 Task: Add the task  Add support for internationalization to the mobile app to the section Burnout Blast in the project TrailPlan and add a Due Date to the respective task as 2024/02/23.
Action: Mouse moved to (165, 464)
Screenshot: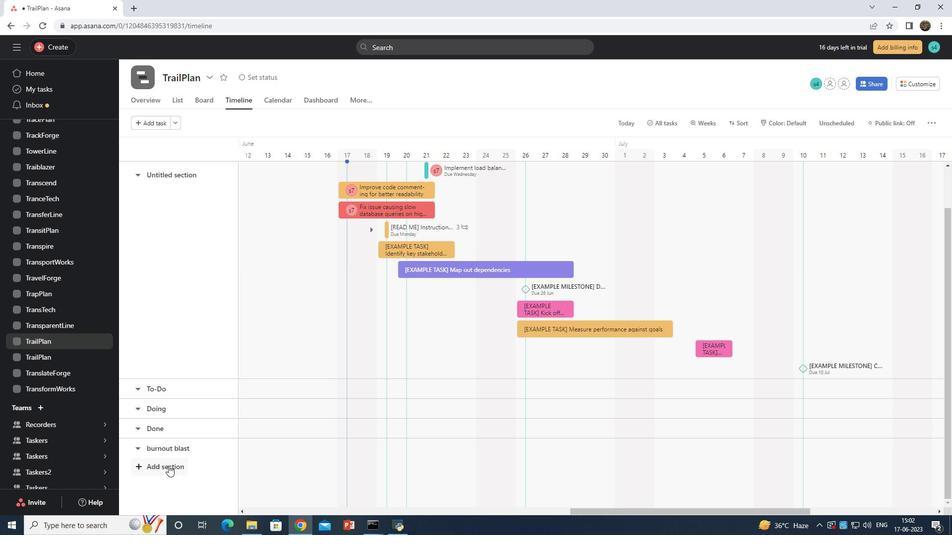 
Action: Mouse pressed left at (165, 464)
Screenshot: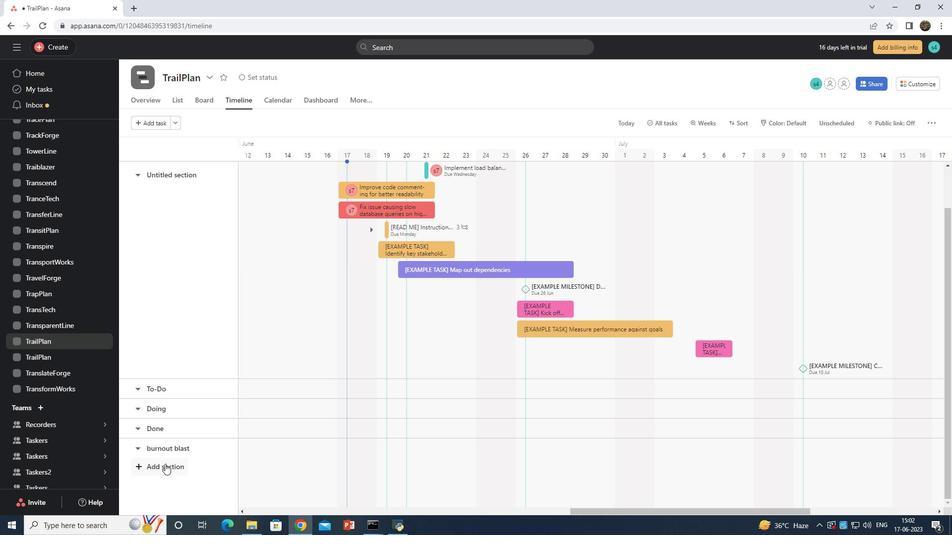 
Action: Key pressed <Key.shift>Burnout<Key.space><Key.shift>Blast<Key.enter>
Screenshot: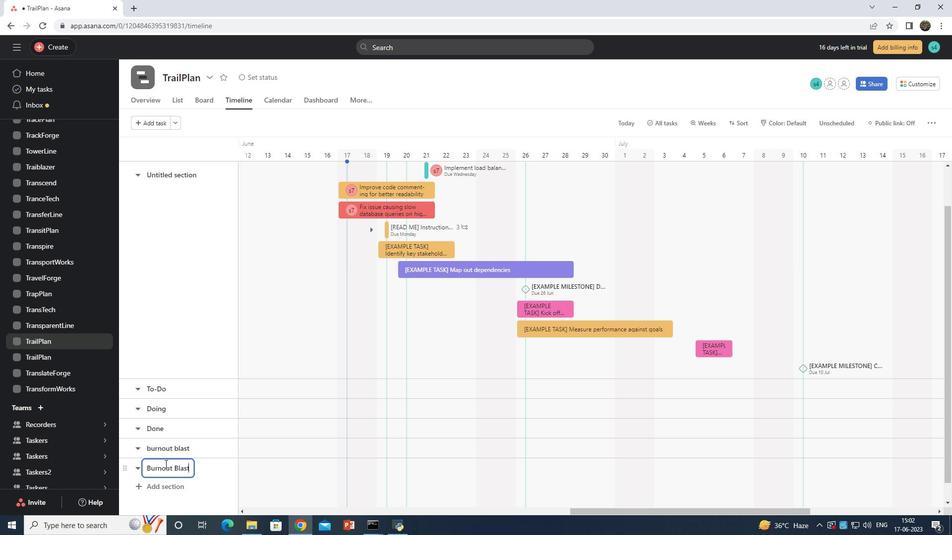 
Action: Mouse moved to (399, 224)
Screenshot: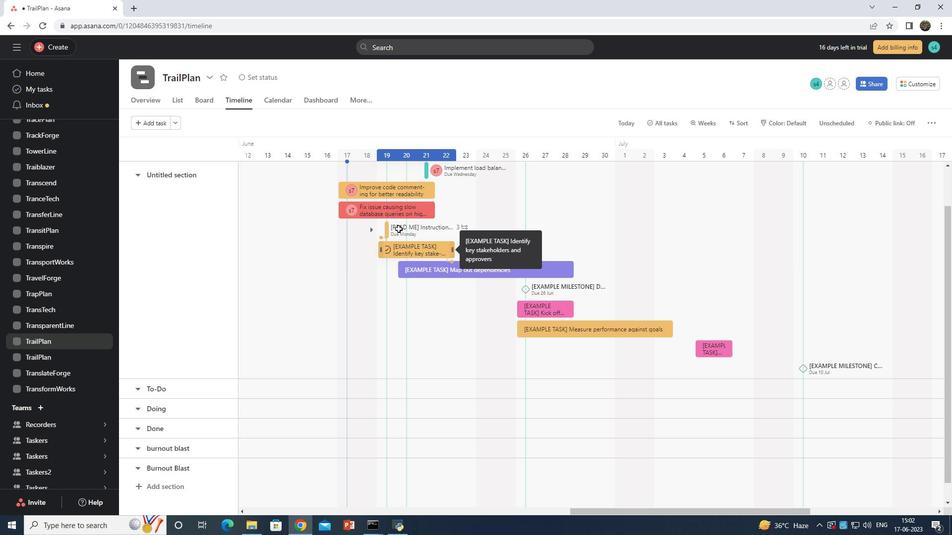 
Action: Mouse pressed left at (399, 224)
Screenshot: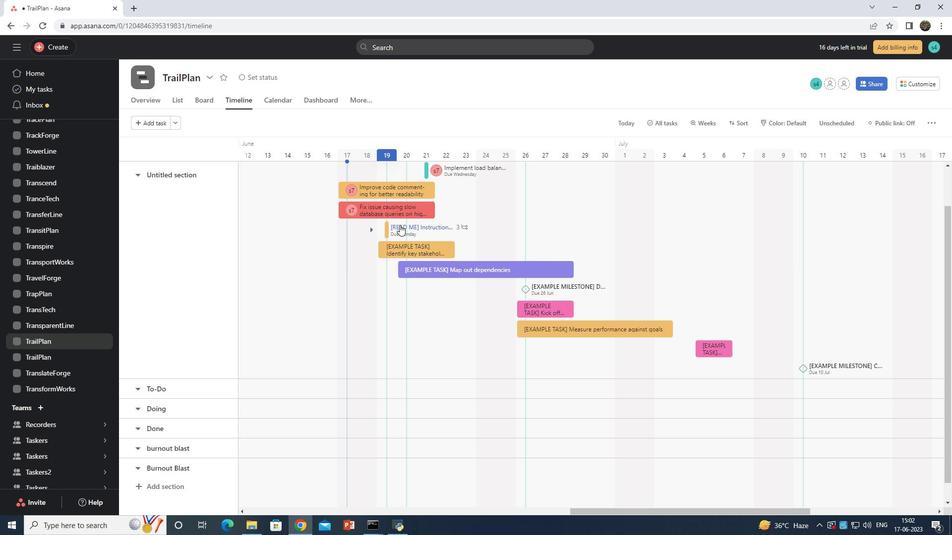 
Action: Mouse moved to (693, 371)
Screenshot: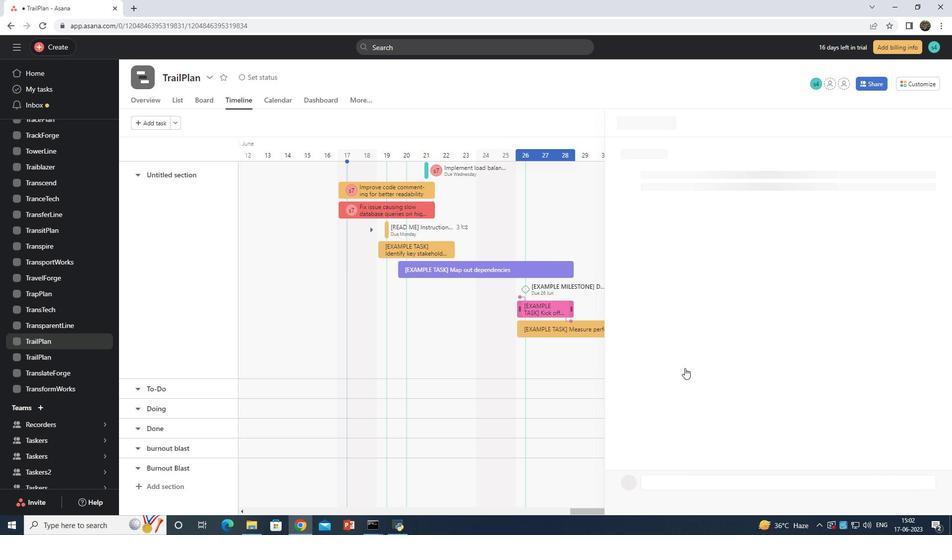 
Action: Mouse scrolled (693, 370) with delta (0, 0)
Screenshot: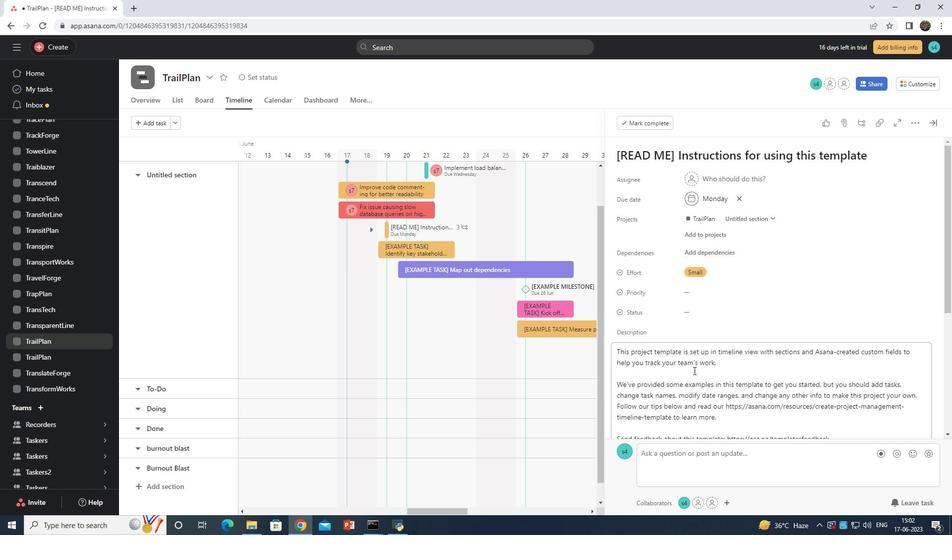 
Action: Mouse scrolled (693, 370) with delta (0, 0)
Screenshot: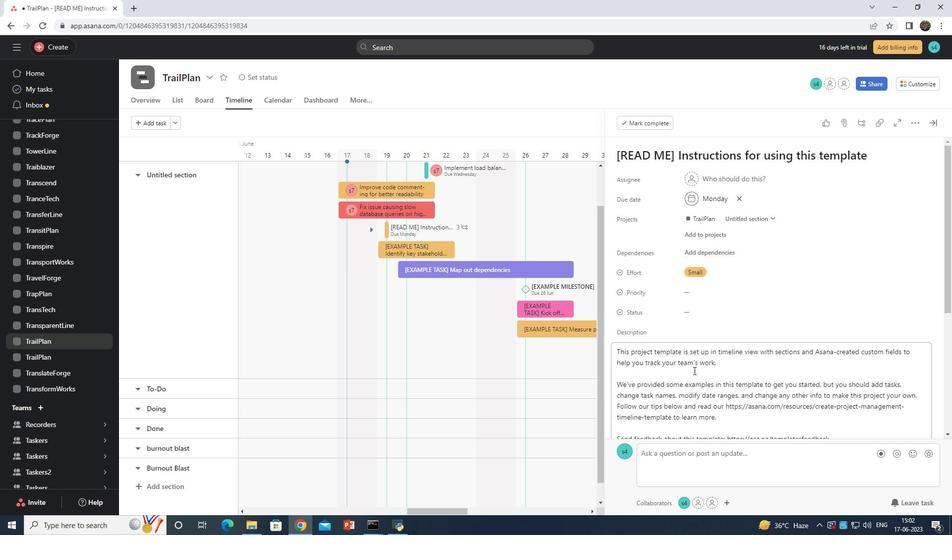 
Action: Mouse scrolled (693, 370) with delta (0, 0)
Screenshot: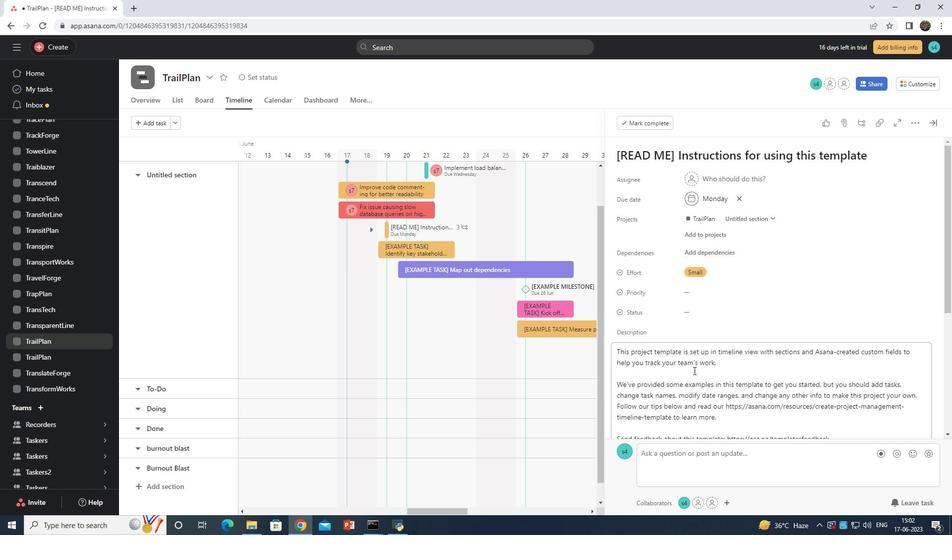 
Action: Mouse scrolled (693, 370) with delta (0, 0)
Screenshot: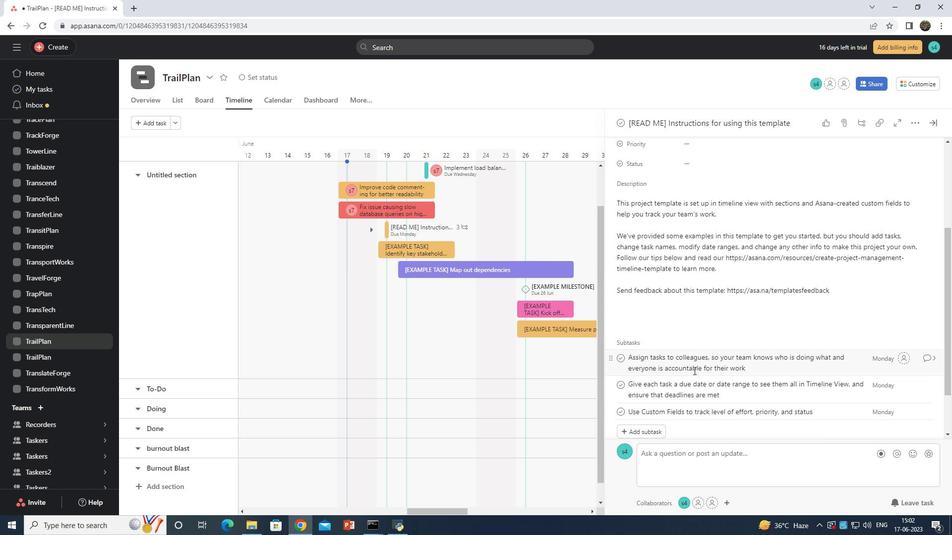 
Action: Mouse scrolled (693, 370) with delta (0, 0)
Screenshot: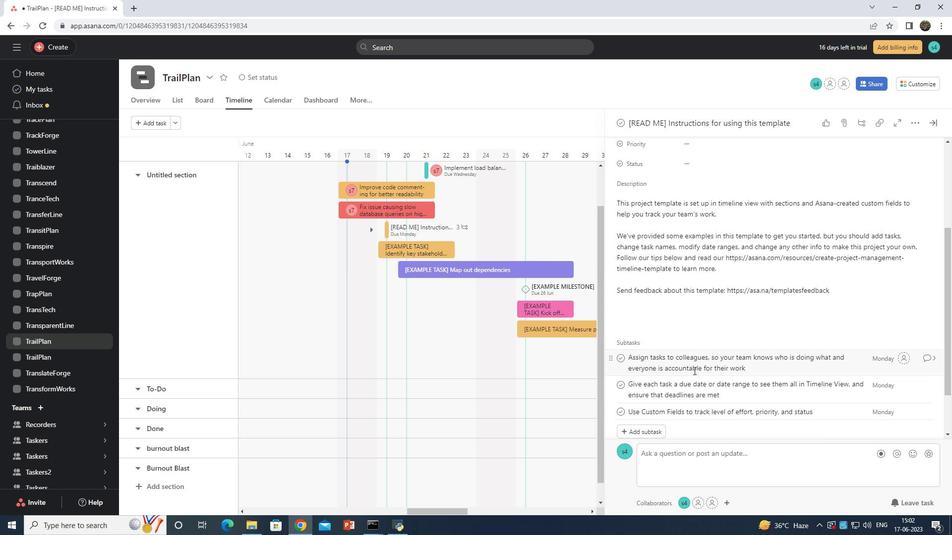 
Action: Mouse scrolled (693, 370) with delta (0, 0)
Screenshot: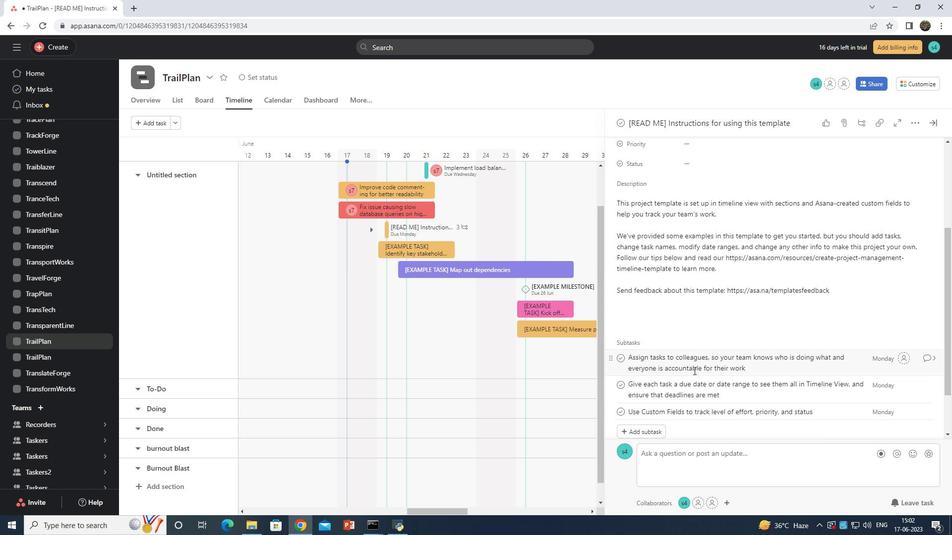 
Action: Mouse scrolled (693, 371) with delta (0, 0)
Screenshot: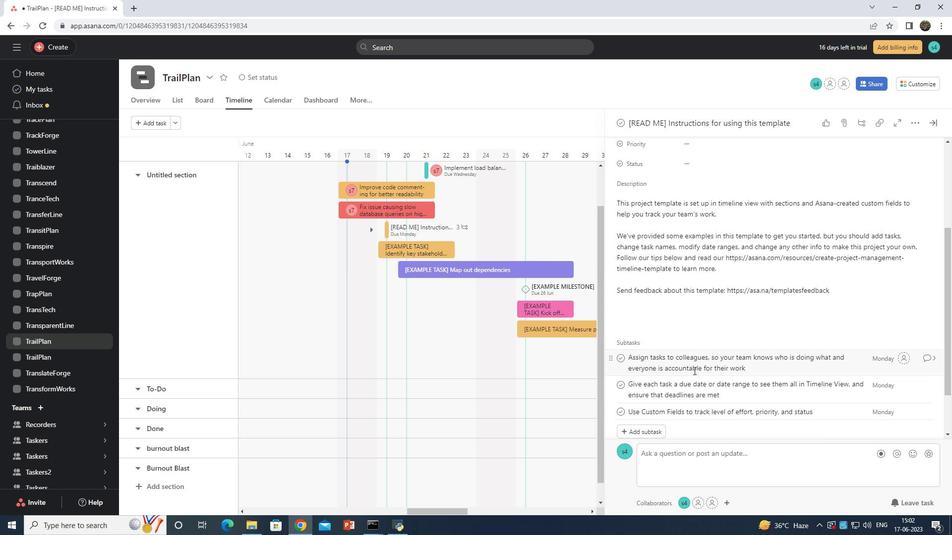 
Action: Mouse scrolled (693, 370) with delta (0, 0)
Screenshot: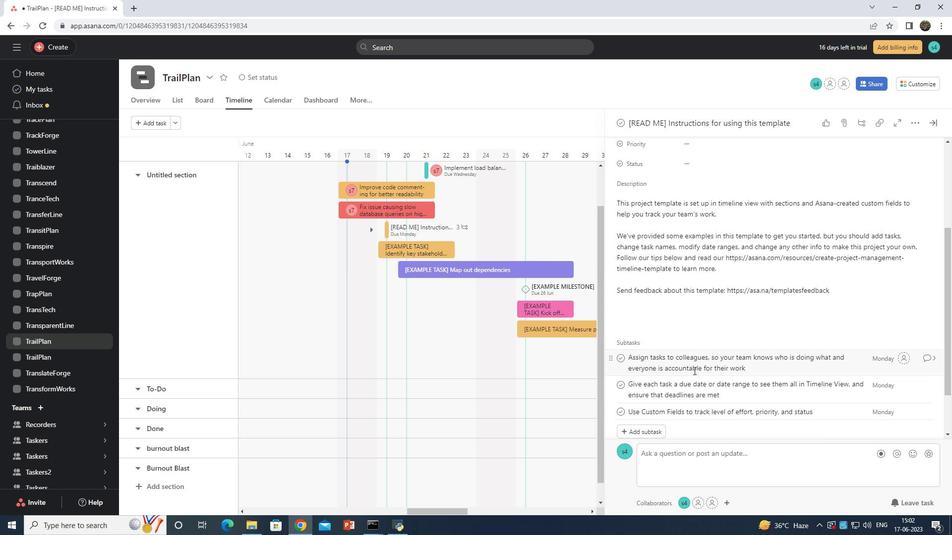 
Action: Mouse scrolled (693, 370) with delta (0, 0)
Screenshot: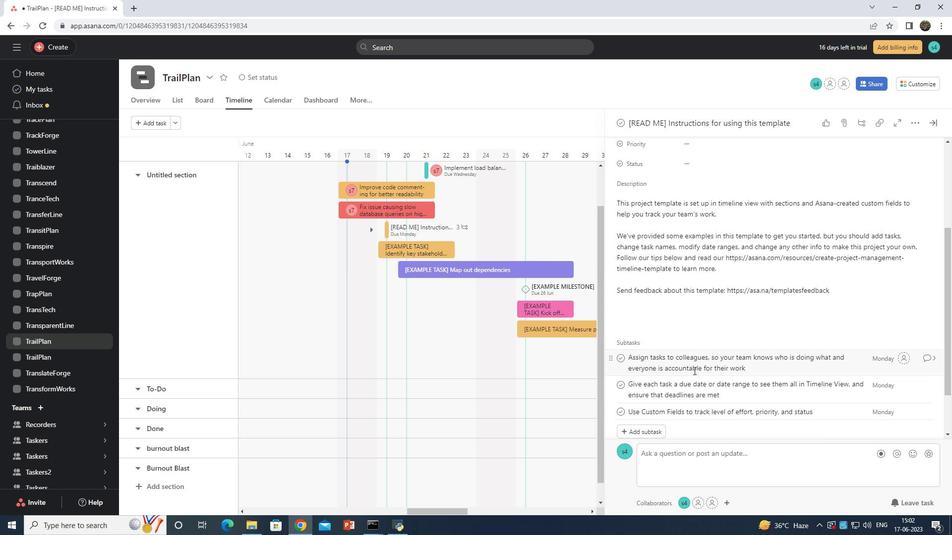 
Action: Mouse scrolled (693, 371) with delta (0, 0)
Screenshot: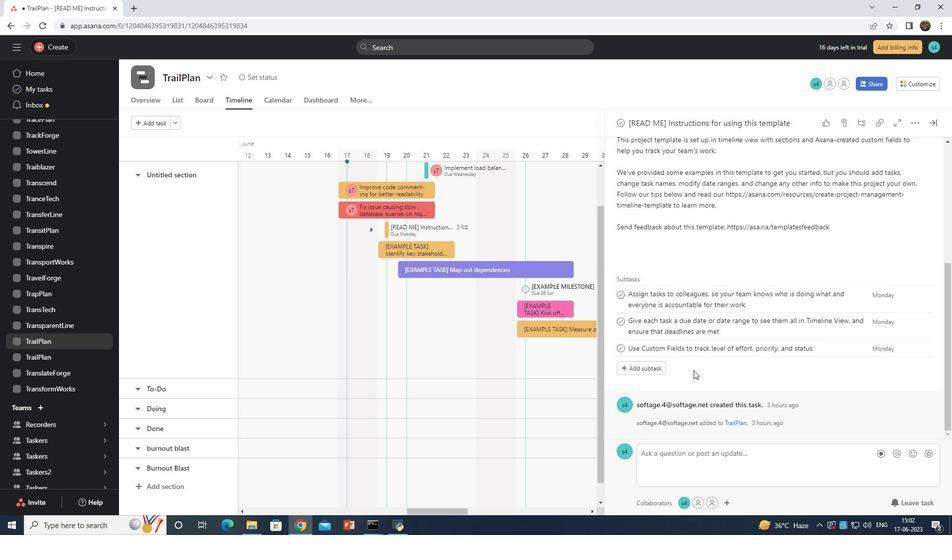 
Action: Mouse scrolled (693, 371) with delta (0, 0)
Screenshot: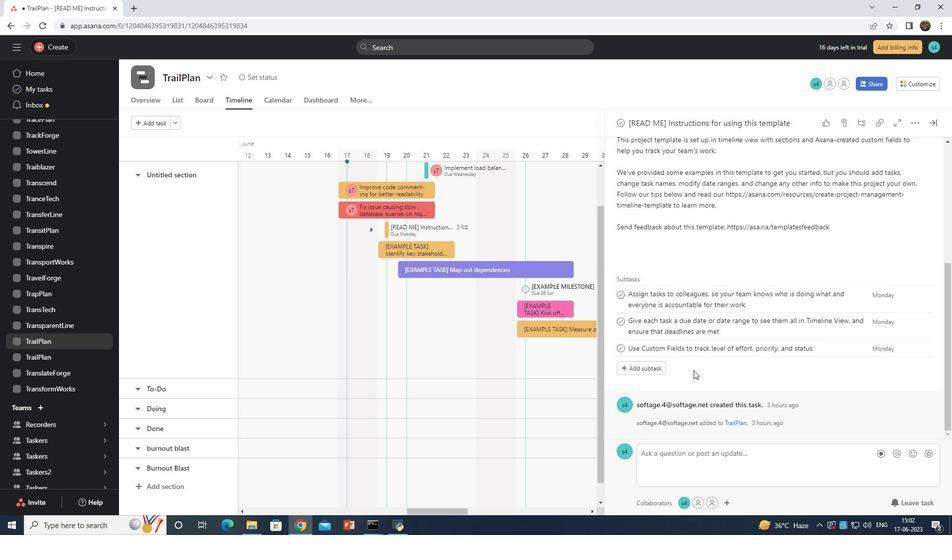 
Action: Mouse scrolled (693, 371) with delta (0, 0)
Screenshot: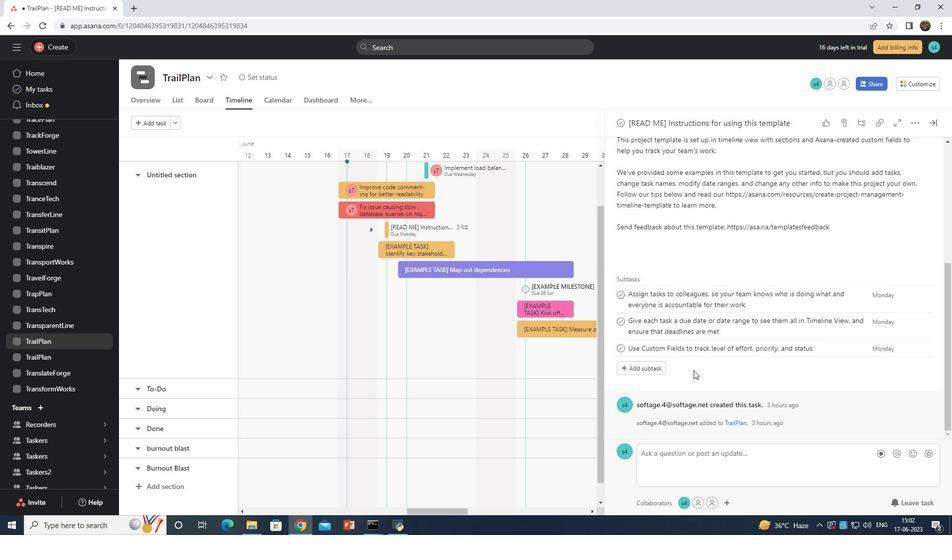 
Action: Mouse scrolled (693, 371) with delta (0, 0)
Screenshot: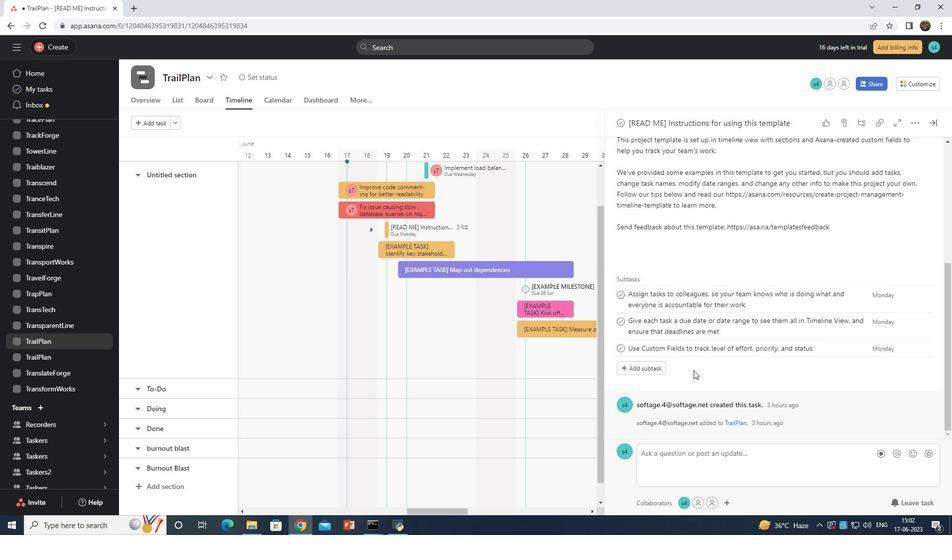 
Action: Mouse scrolled (693, 371) with delta (0, 0)
Screenshot: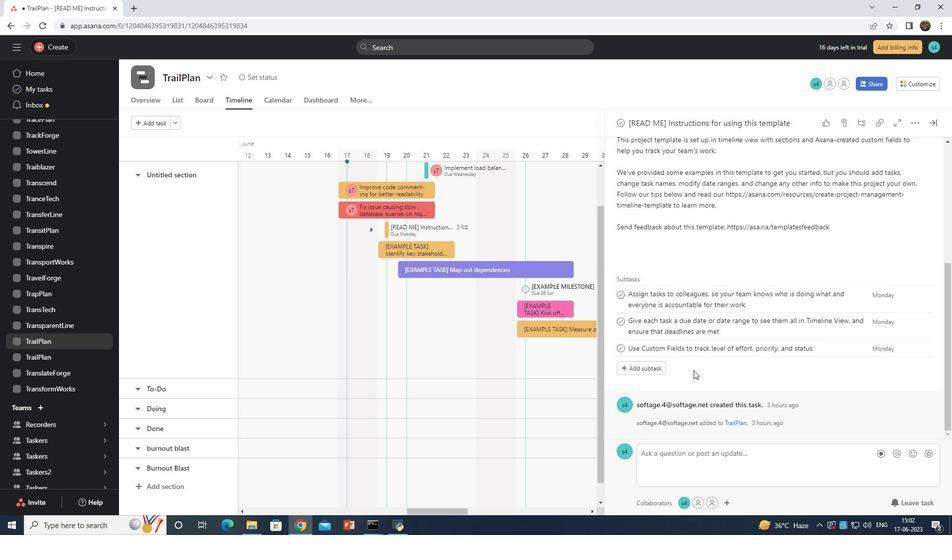 
Action: Mouse scrolled (693, 371) with delta (0, 0)
Screenshot: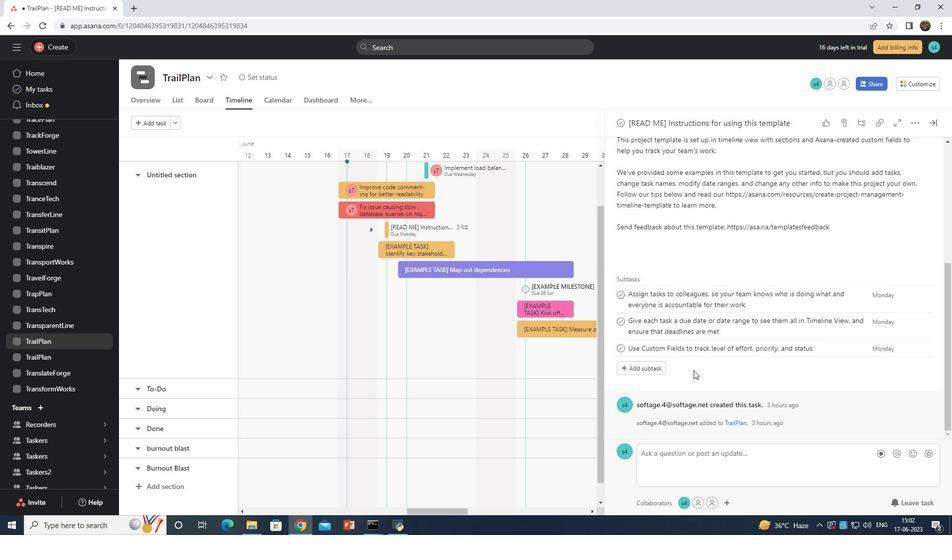 
Action: Mouse scrolled (693, 371) with delta (0, 0)
Screenshot: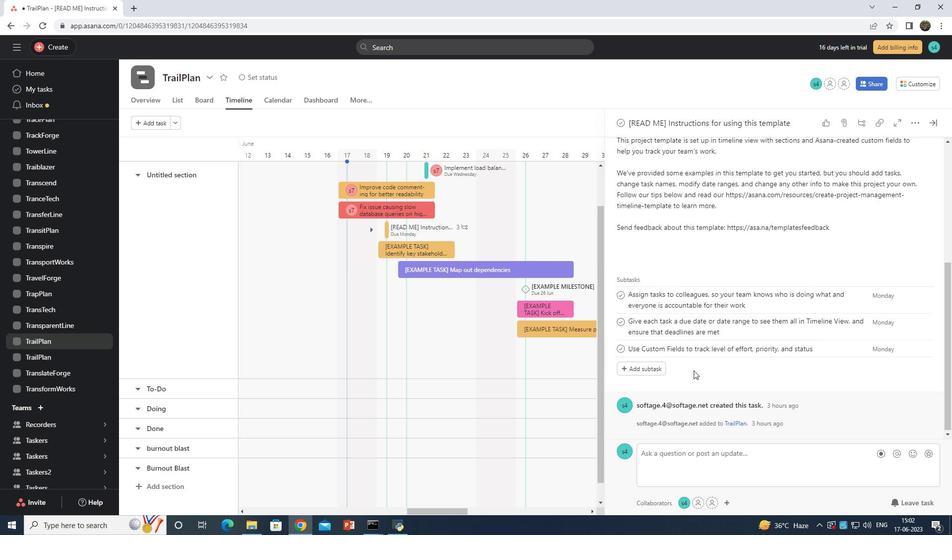 
Action: Mouse scrolled (693, 371) with delta (0, 0)
Screenshot: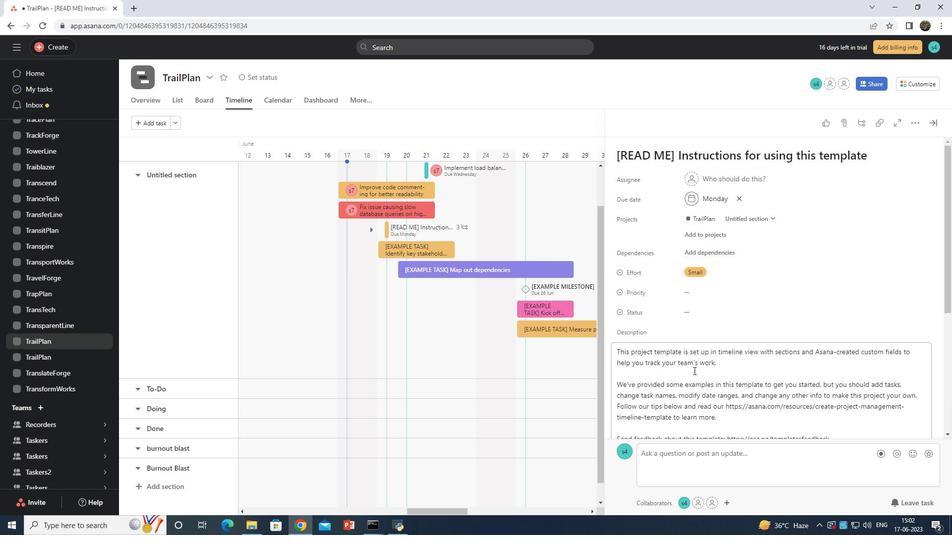 
Action: Mouse scrolled (693, 371) with delta (0, 0)
Screenshot: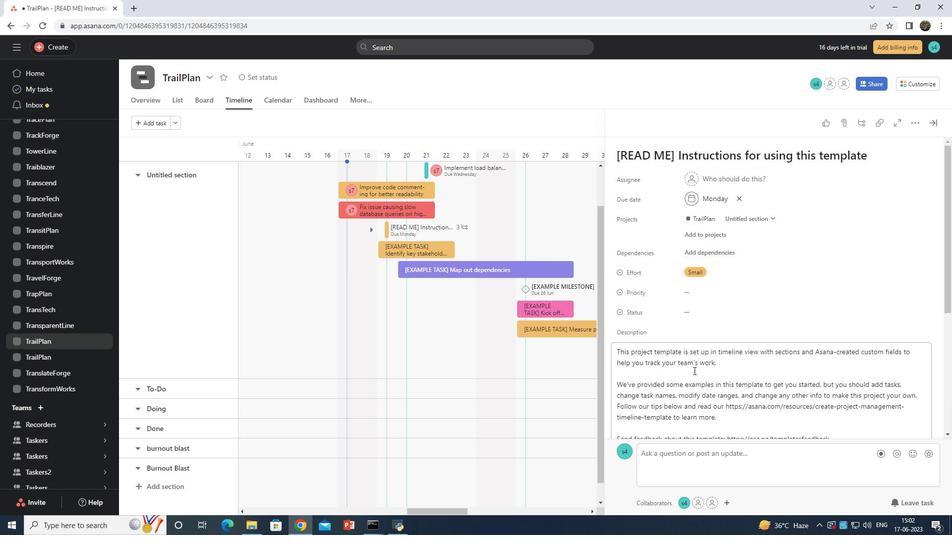 
Action: Mouse scrolled (693, 371) with delta (0, 0)
Screenshot: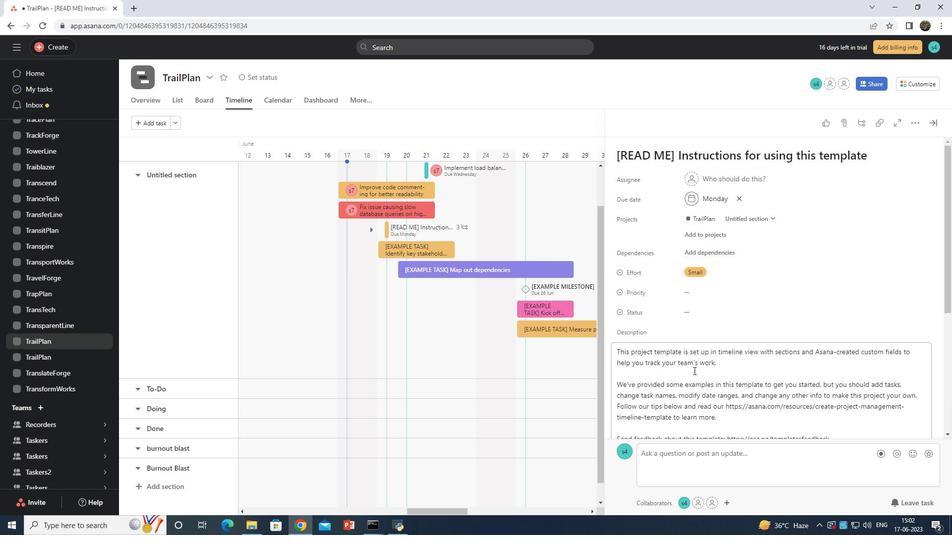 
Action: Mouse scrolled (693, 371) with delta (0, 0)
Screenshot: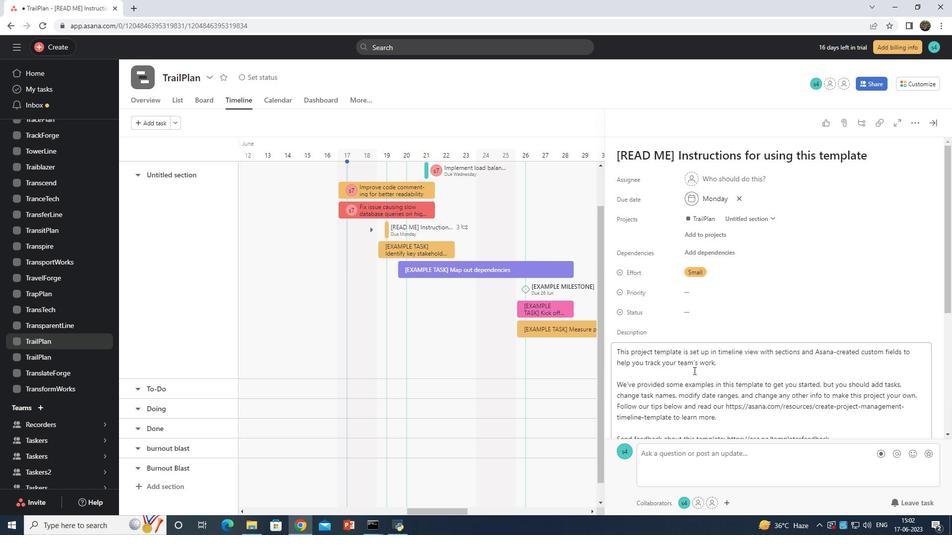 
Action: Mouse scrolled (693, 371) with delta (0, 0)
Screenshot: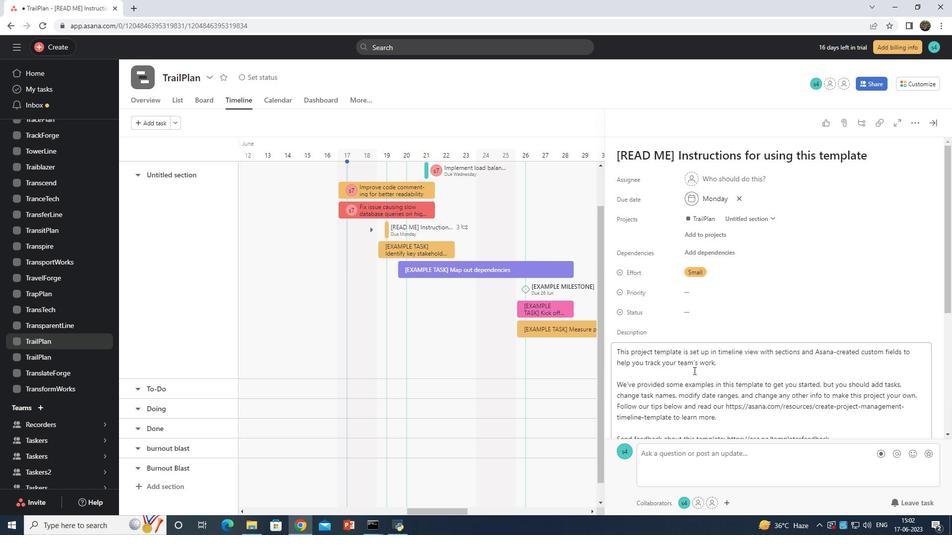 
Action: Mouse scrolled (693, 371) with delta (0, 0)
Screenshot: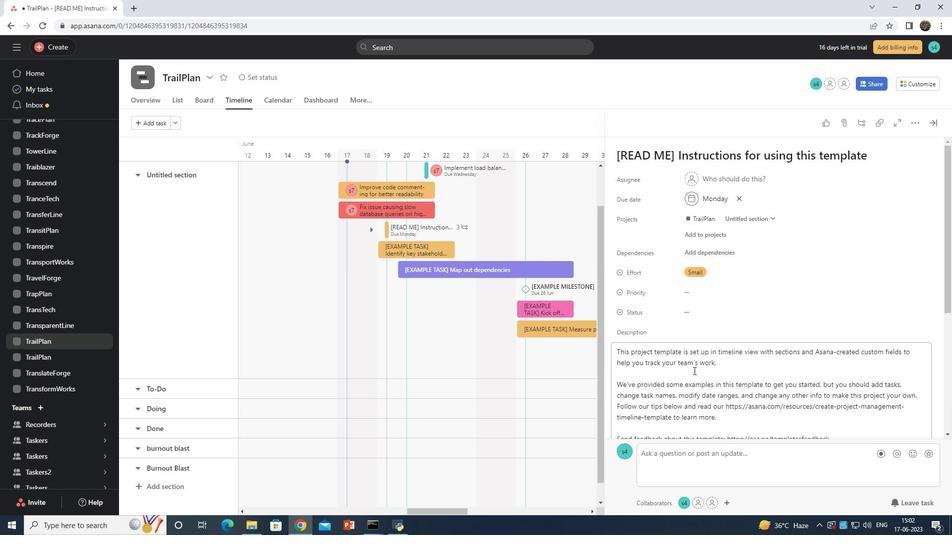 
Action: Mouse scrolled (693, 371) with delta (0, 0)
Screenshot: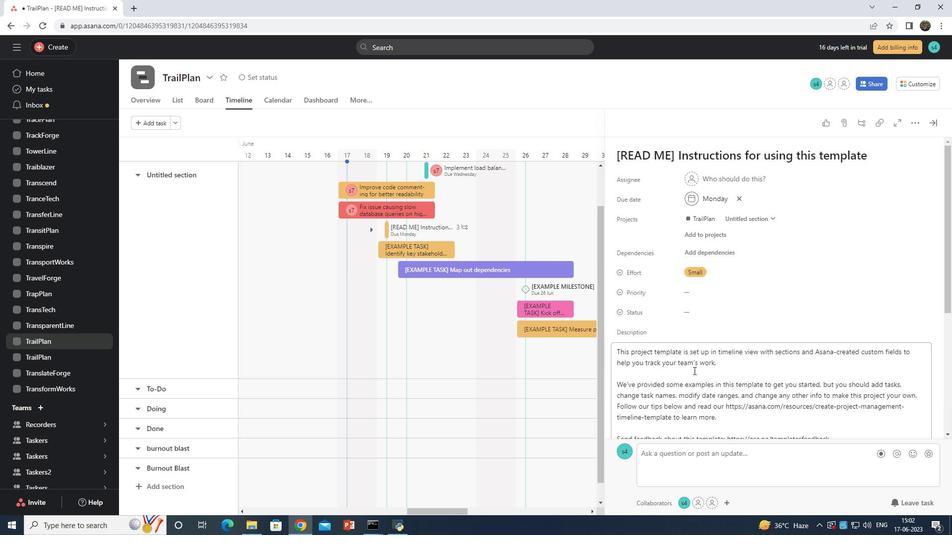 
Action: Mouse moved to (698, 200)
Screenshot: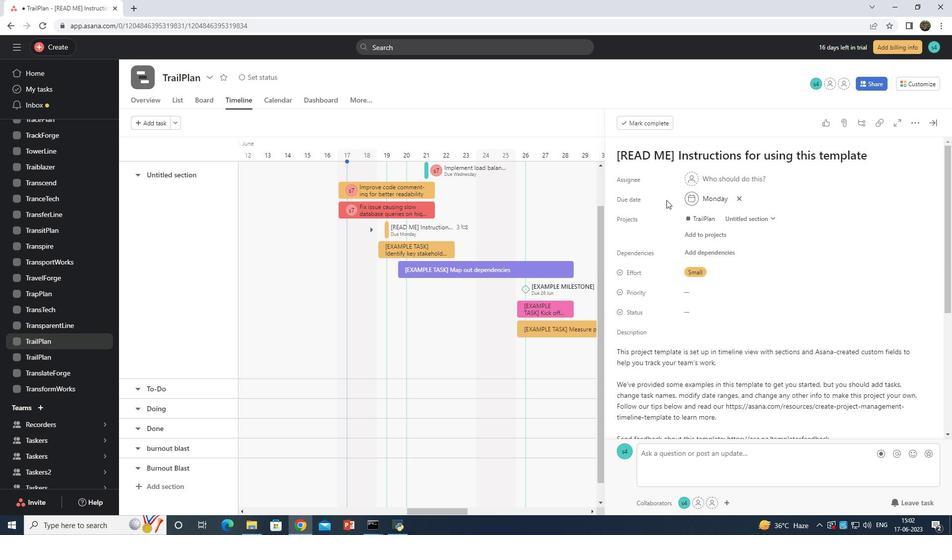 
Action: Mouse pressed left at (698, 200)
Screenshot: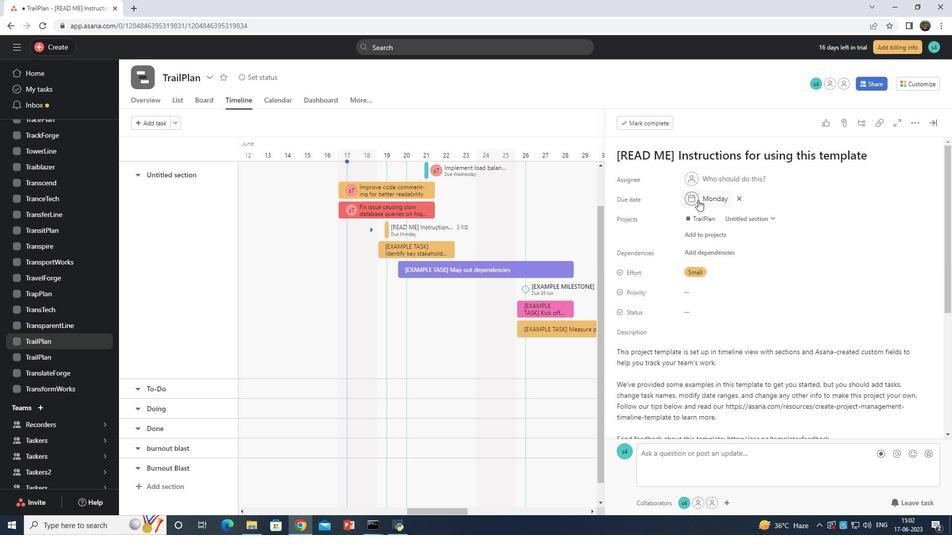 
Action: Mouse moved to (772, 229)
Screenshot: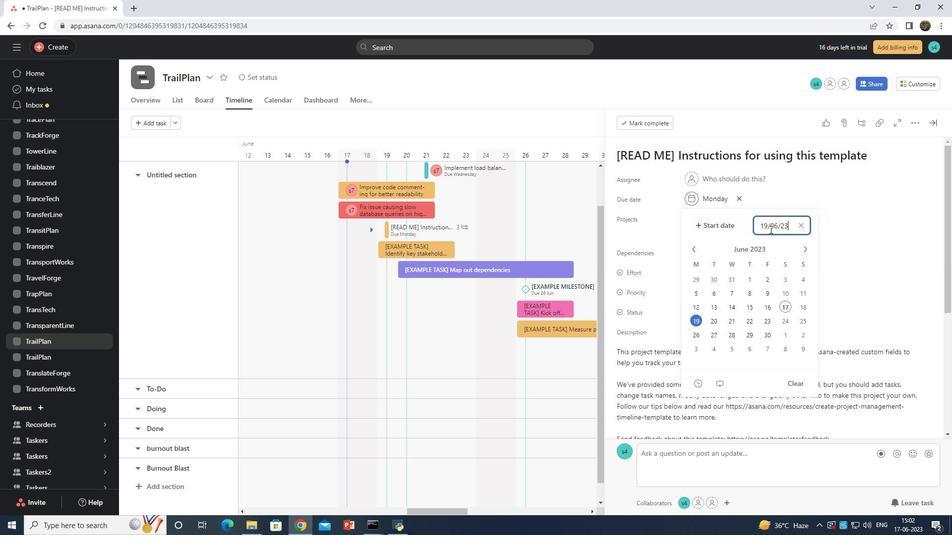 
Action: Key pressed <Key.backspace><Key.backspace><Key.backspace><Key.backspace><Key.backspace><Key.backspace><Key.backspace><Key.backspace><Key.backspace><Key.backspace><Key.backspace><Key.backspace><Key.backspace><Key.backspace><Key.backspace><Key.backspace><Key.backspace><Key.backspace><Key.backspace><Key.backspace><Key.backspace><Key.backspace><Key.backspace><Key.backspace><Key.backspace><Key.backspace><Key.backspace><Key.backspace><Key.backspace><Key.backspace><Key.backspace><Key.backspace><Key.backspace>2024/02/23<Key.enter>
Screenshot: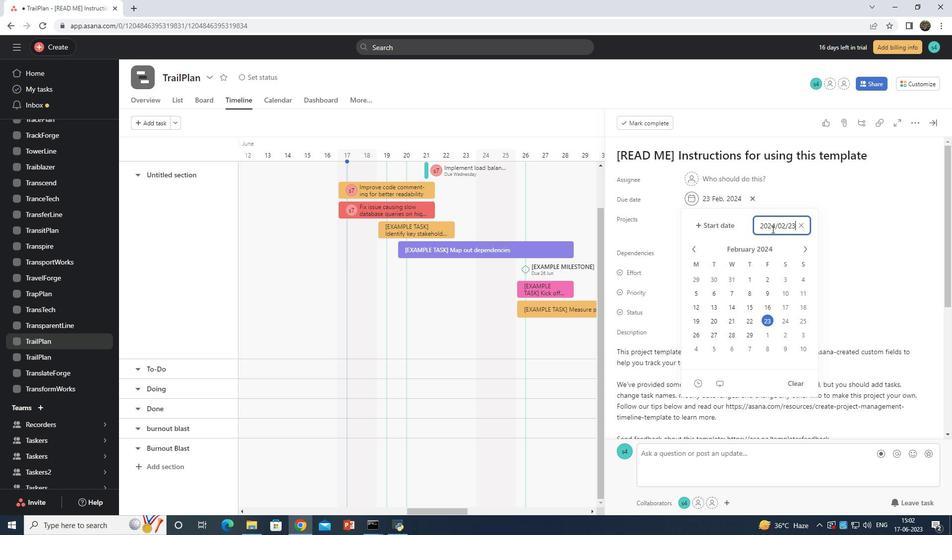 
